 Task: Show guides.
Action: Mouse moved to (94, 69)
Screenshot: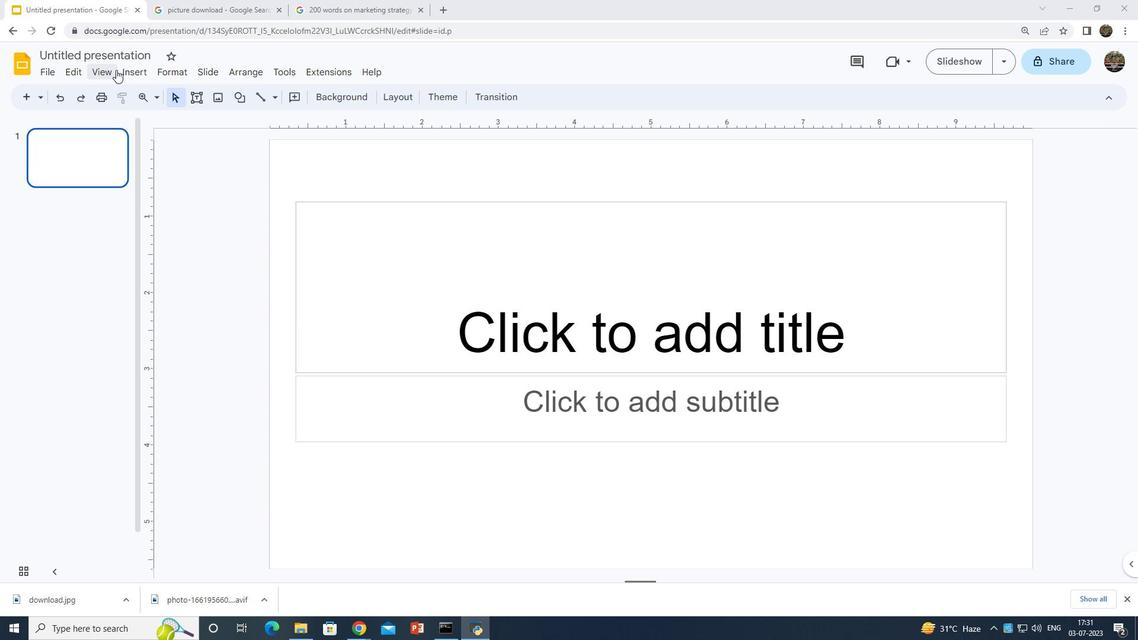 
Action: Mouse pressed left at (94, 69)
Screenshot: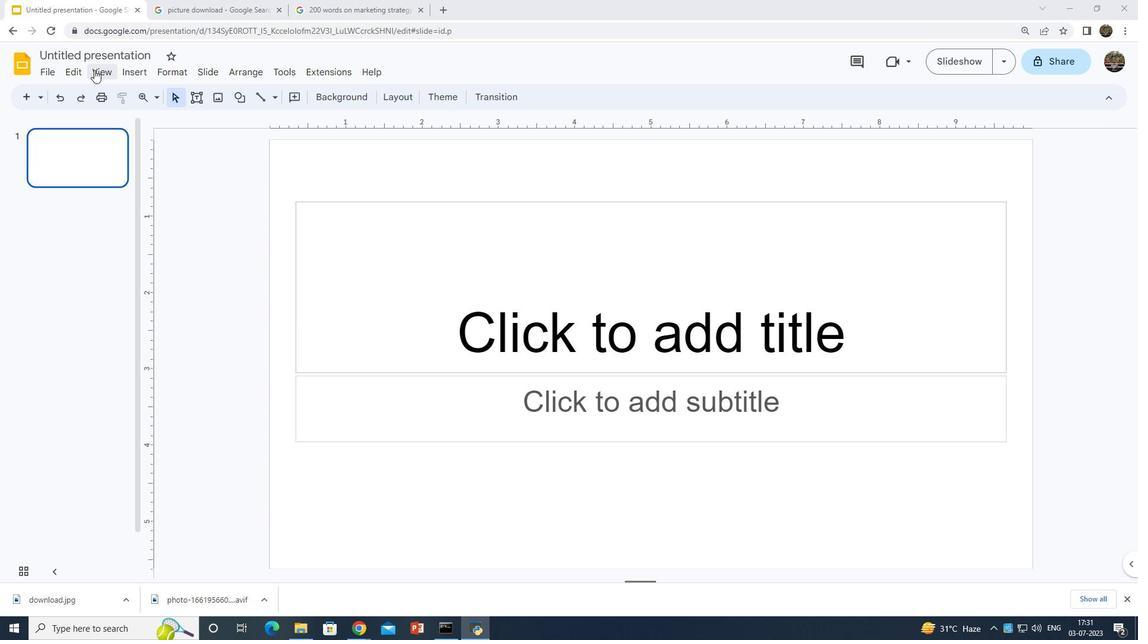 
Action: Mouse moved to (145, 217)
Screenshot: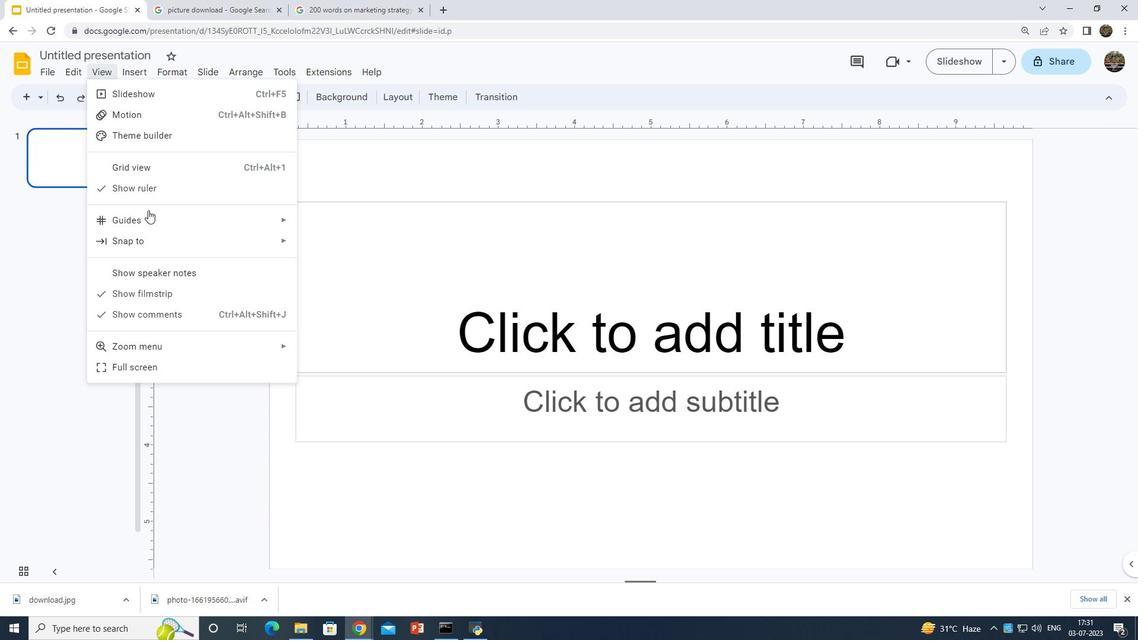 
Action: Mouse pressed left at (145, 217)
Screenshot: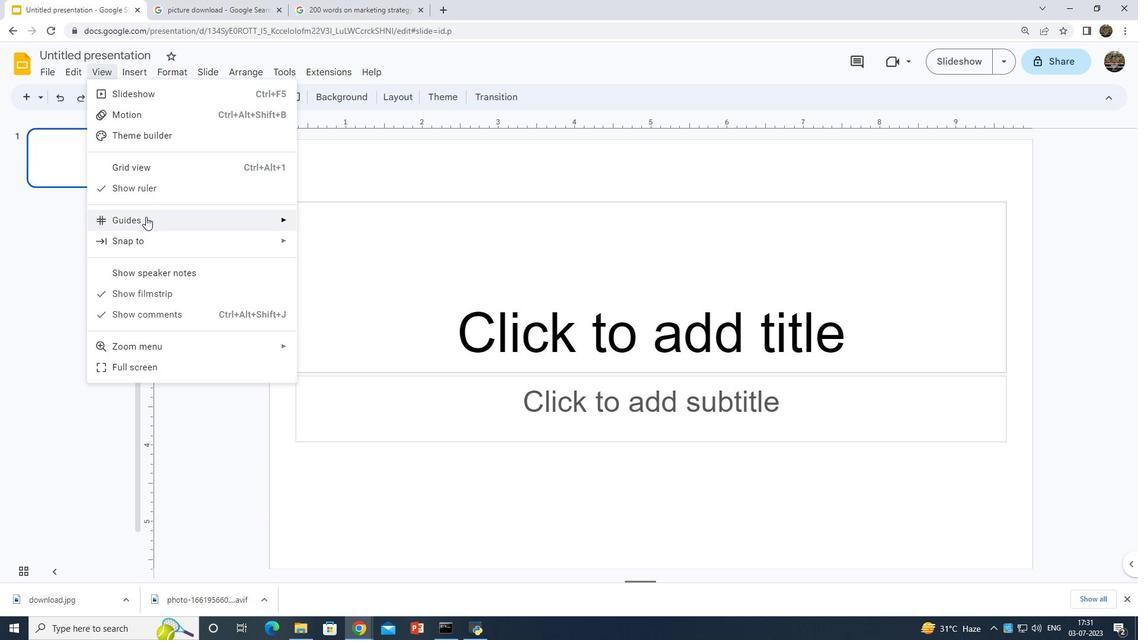 
Action: Mouse moved to (350, 219)
Screenshot: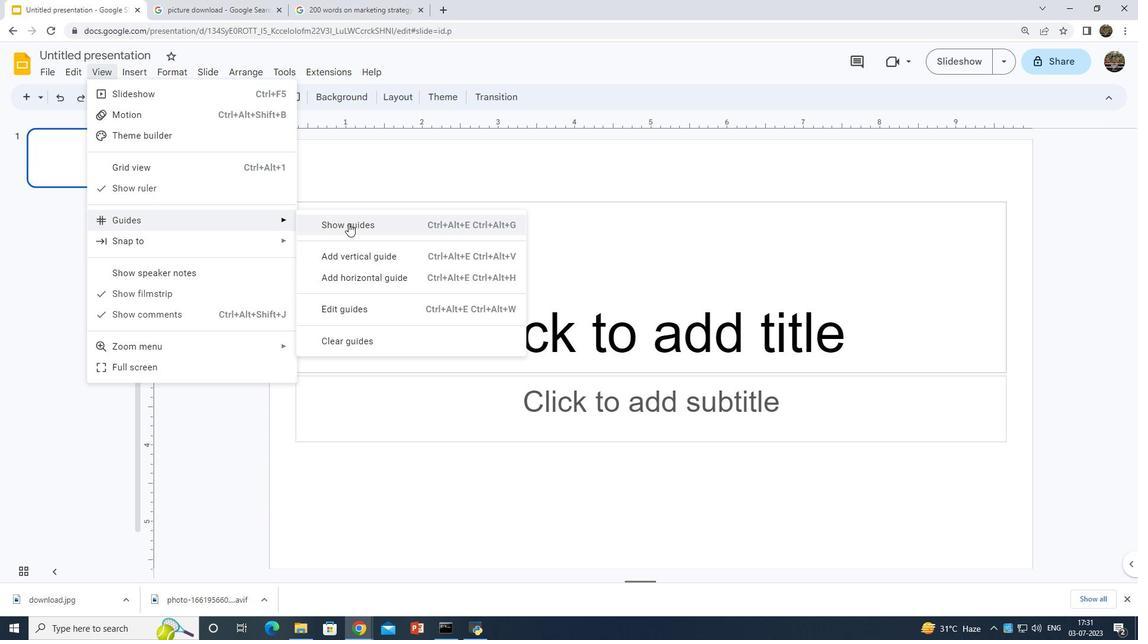 
Action: Mouse pressed left at (350, 219)
Screenshot: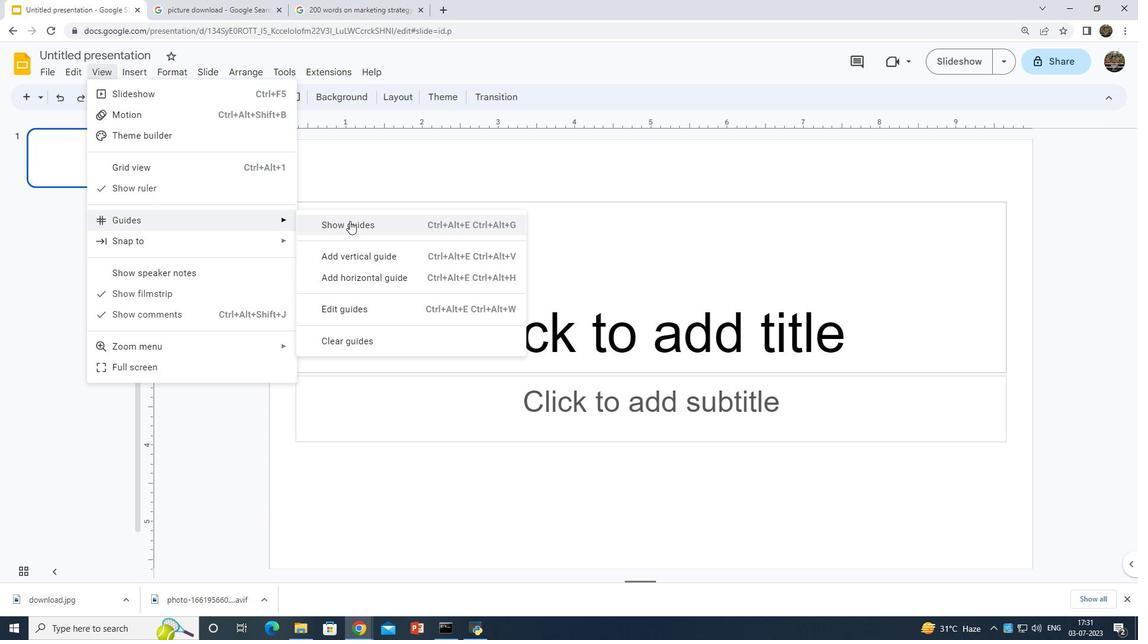 
